 Task: Create Card Security Audit in Board Branding to Workspace Branding and Identity. Create Card Advertising Campaign Planning in Board Legal Documentation to Workspace Branding and Identity. Create Card Security Audit in Board Public Relations Event Planning and Execution to Workspace Branding and Identity
Action: Mouse moved to (109, 54)
Screenshot: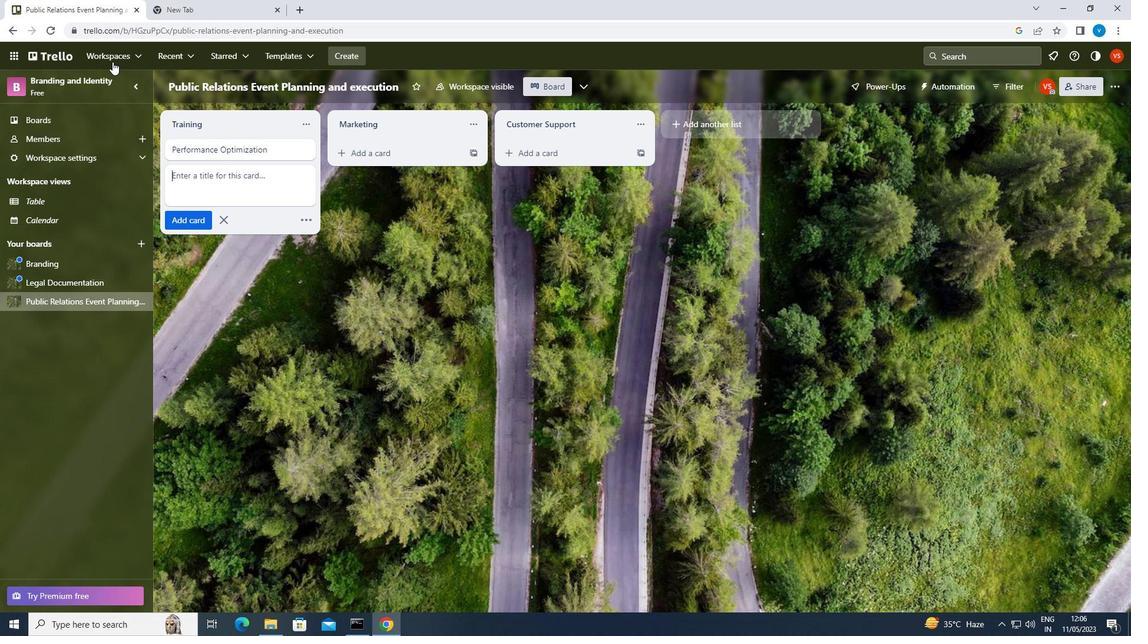 
Action: Mouse pressed left at (109, 54)
Screenshot: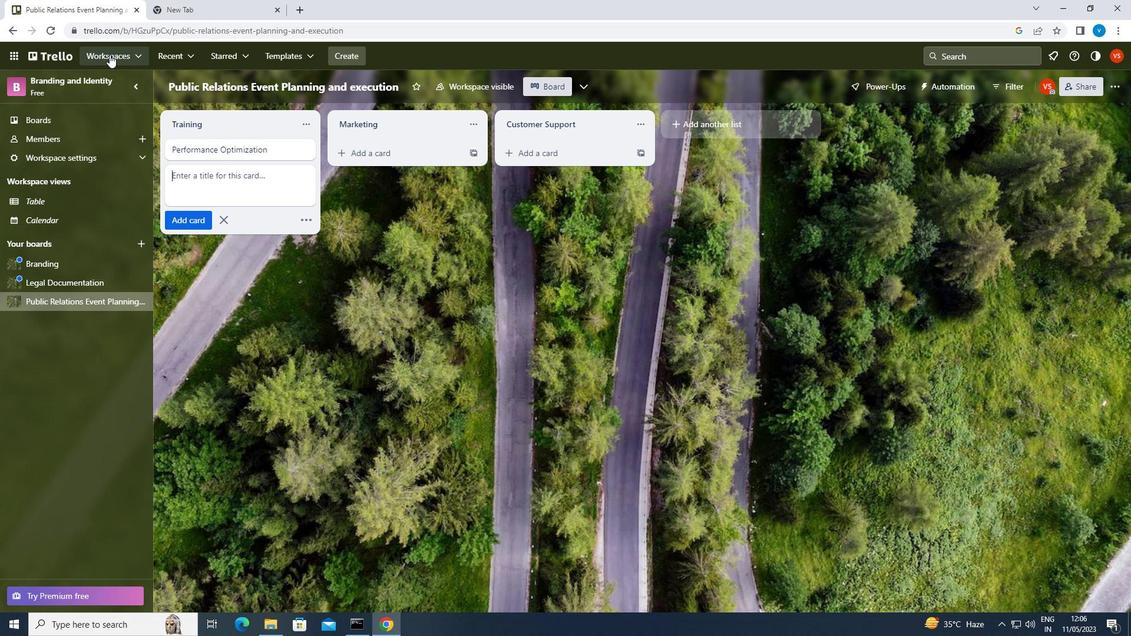 
Action: Mouse moved to (153, 255)
Screenshot: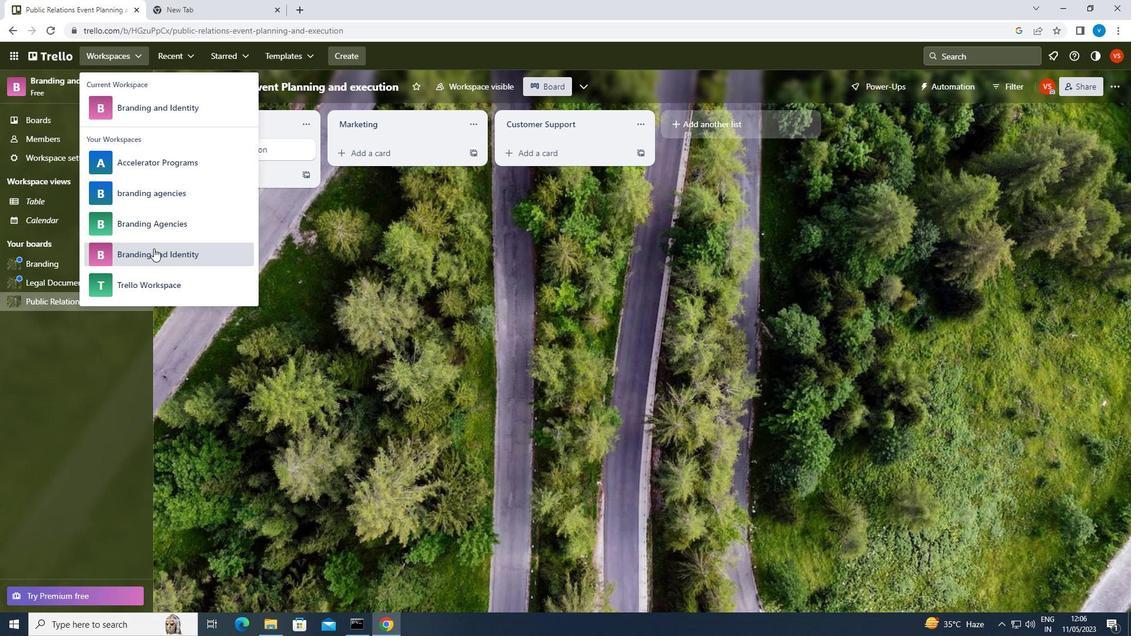 
Action: Mouse pressed left at (153, 255)
Screenshot: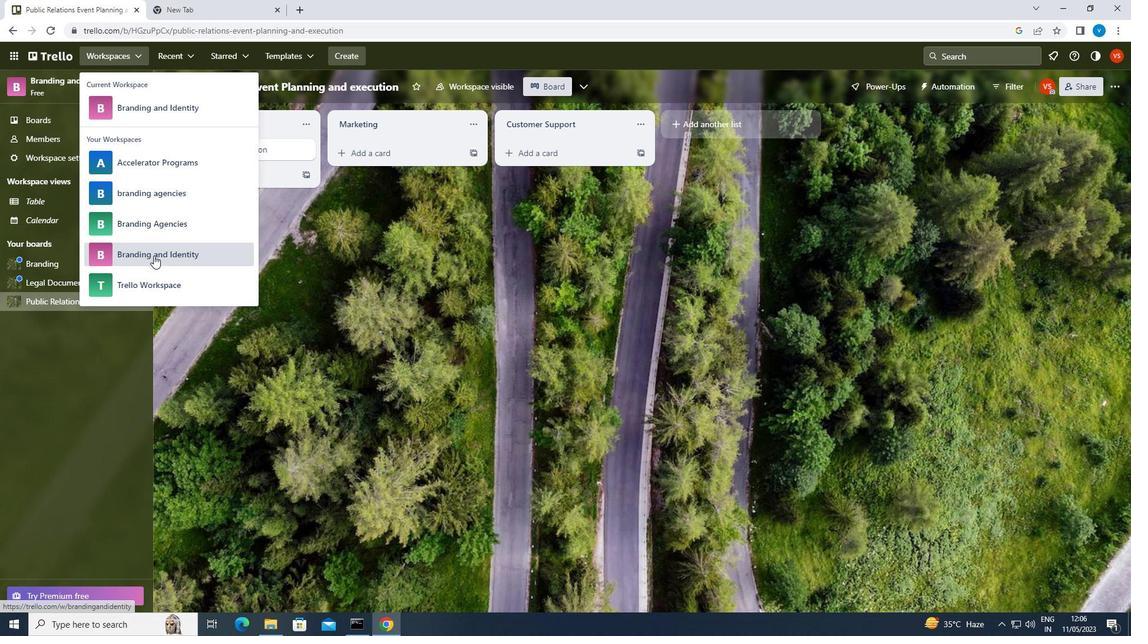 
Action: Mouse moved to (843, 487)
Screenshot: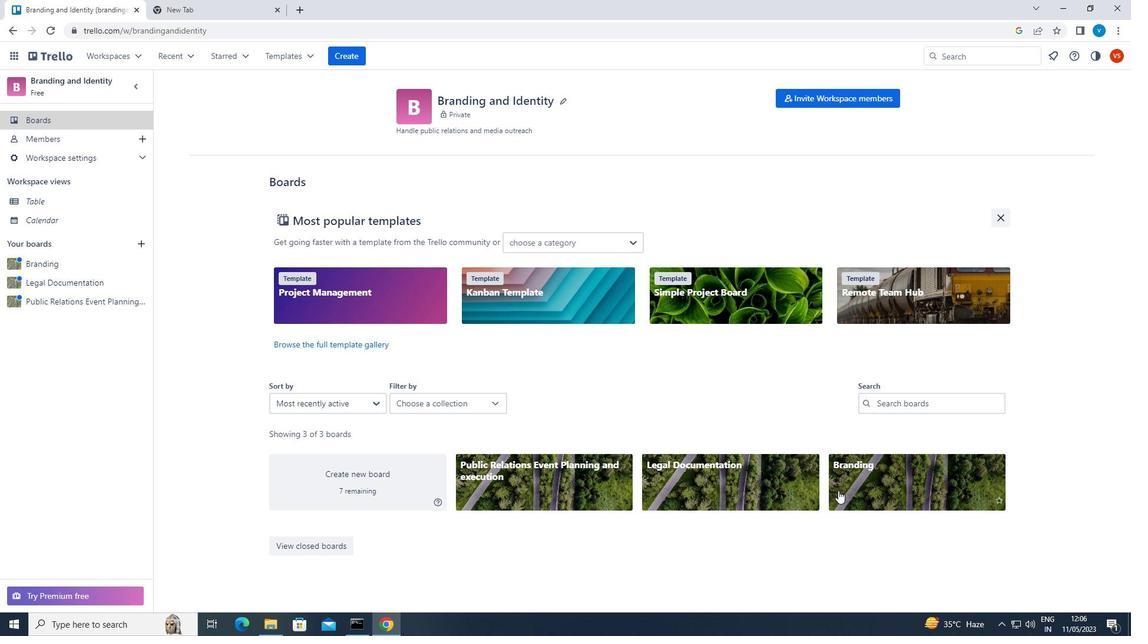 
Action: Mouse pressed left at (843, 487)
Screenshot: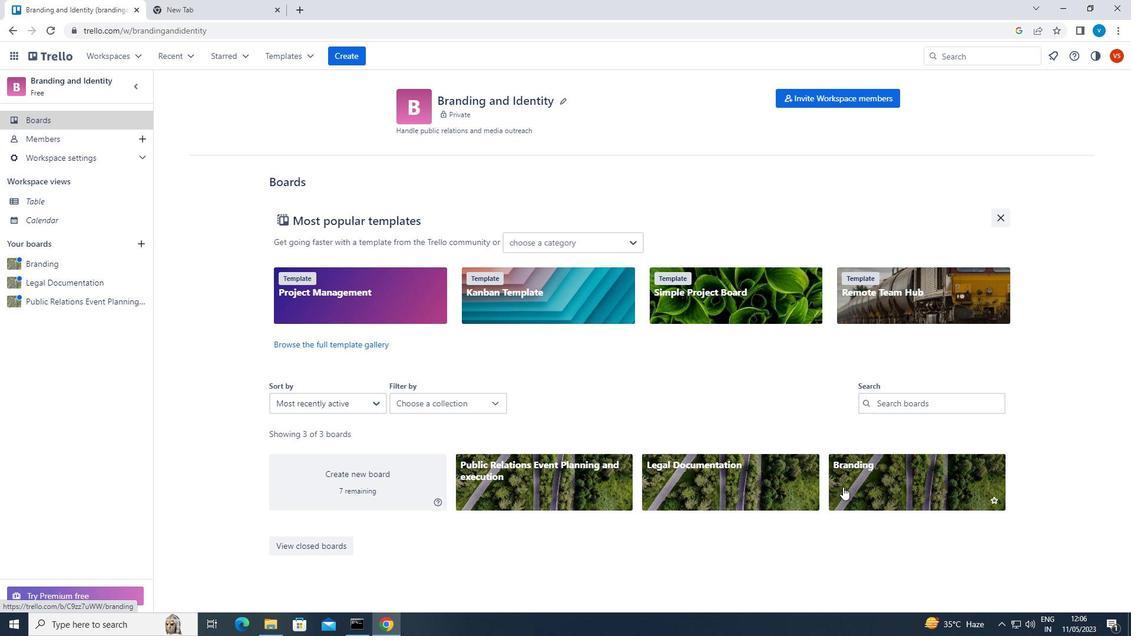 
Action: Mouse moved to (384, 147)
Screenshot: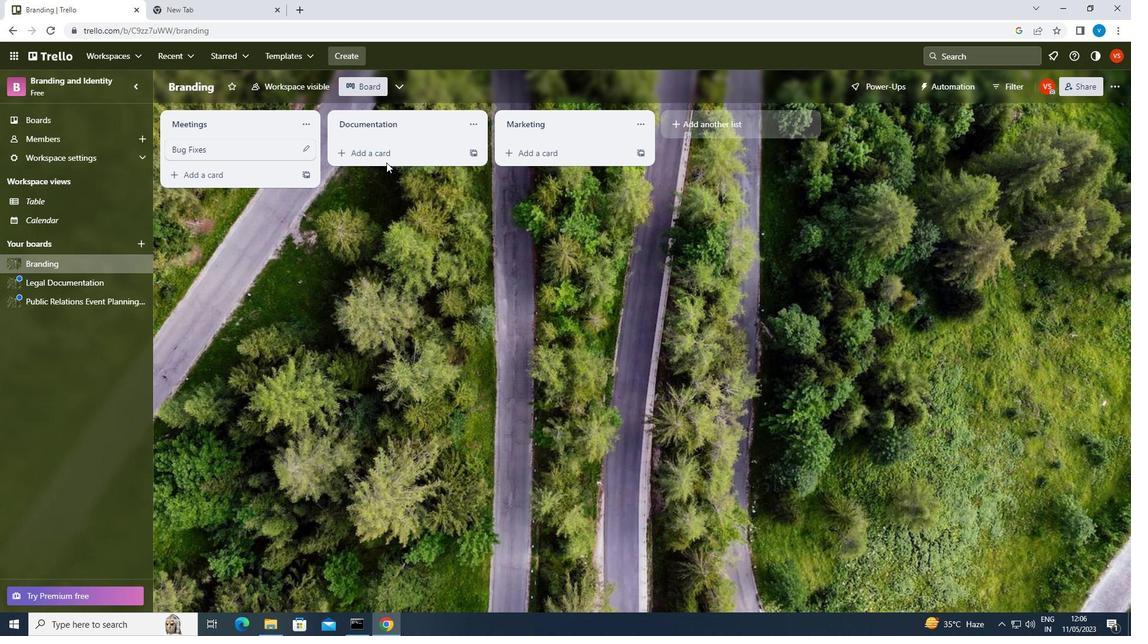 
Action: Mouse pressed left at (384, 147)
Screenshot: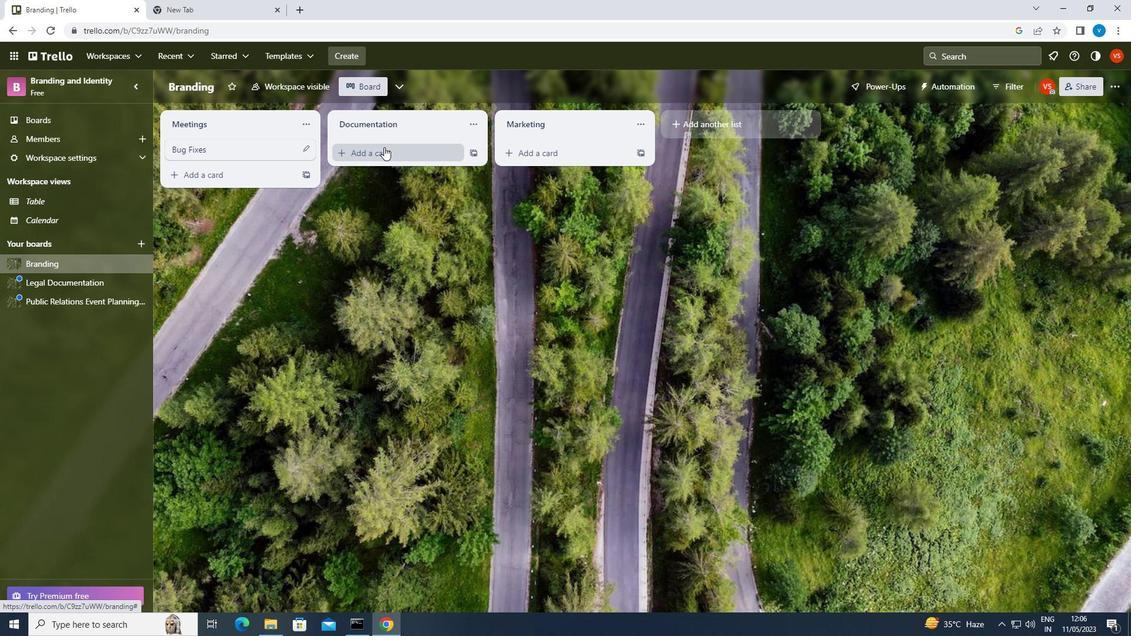 
Action: Key pressed <Key.shift>SECURITY<Key.space><Key.shift>AUDIT<Key.enter>
Screenshot: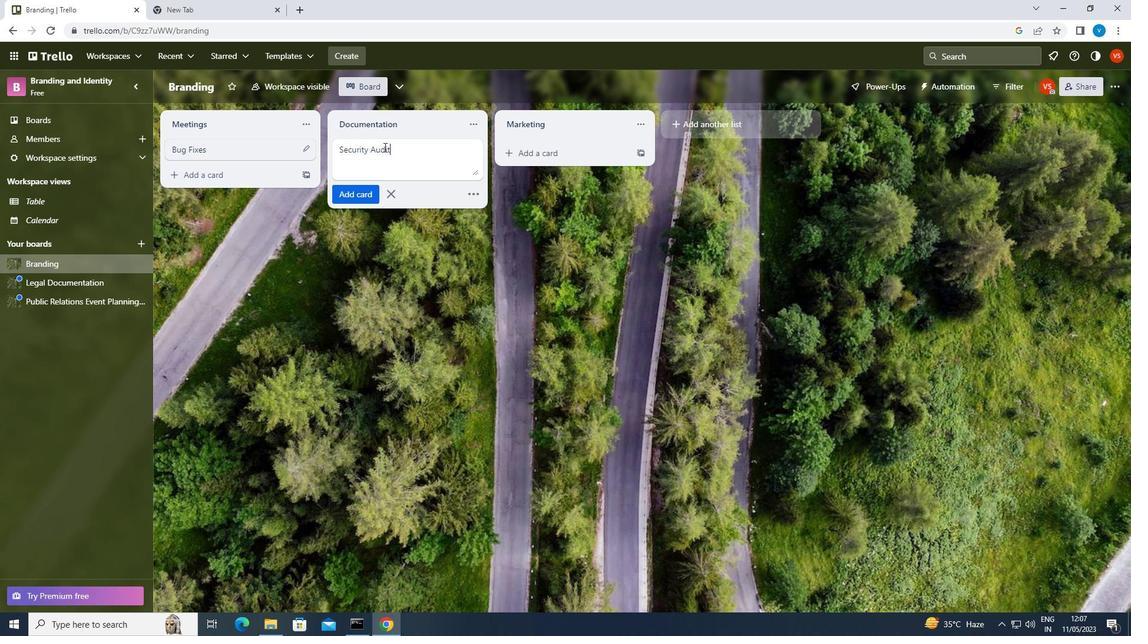 
Action: Mouse moved to (119, 60)
Screenshot: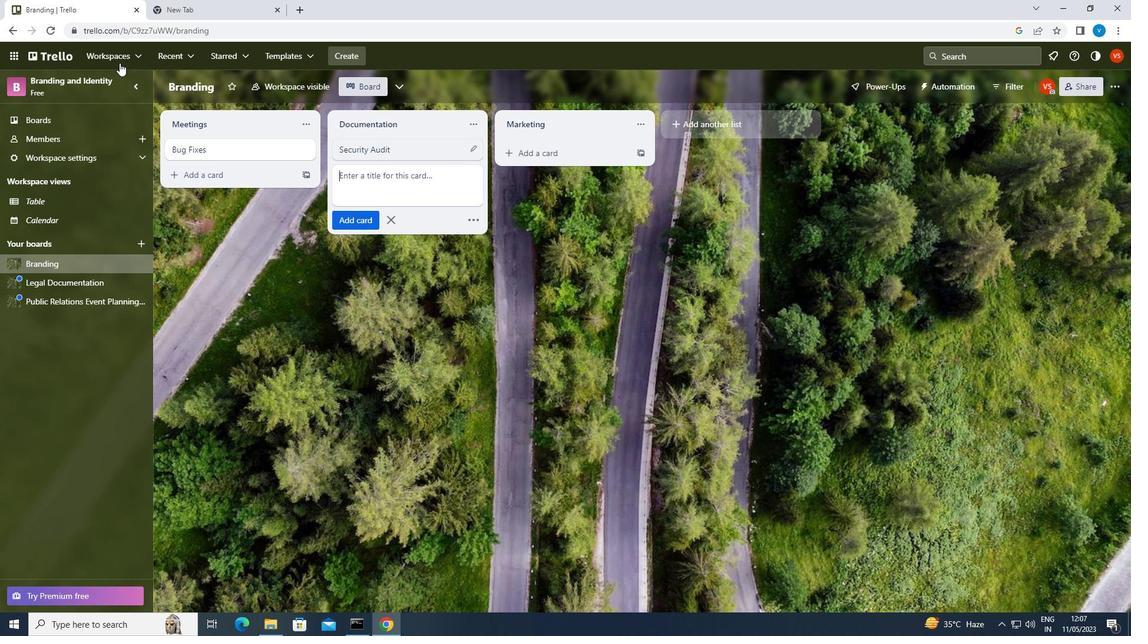 
Action: Mouse pressed left at (119, 60)
Screenshot: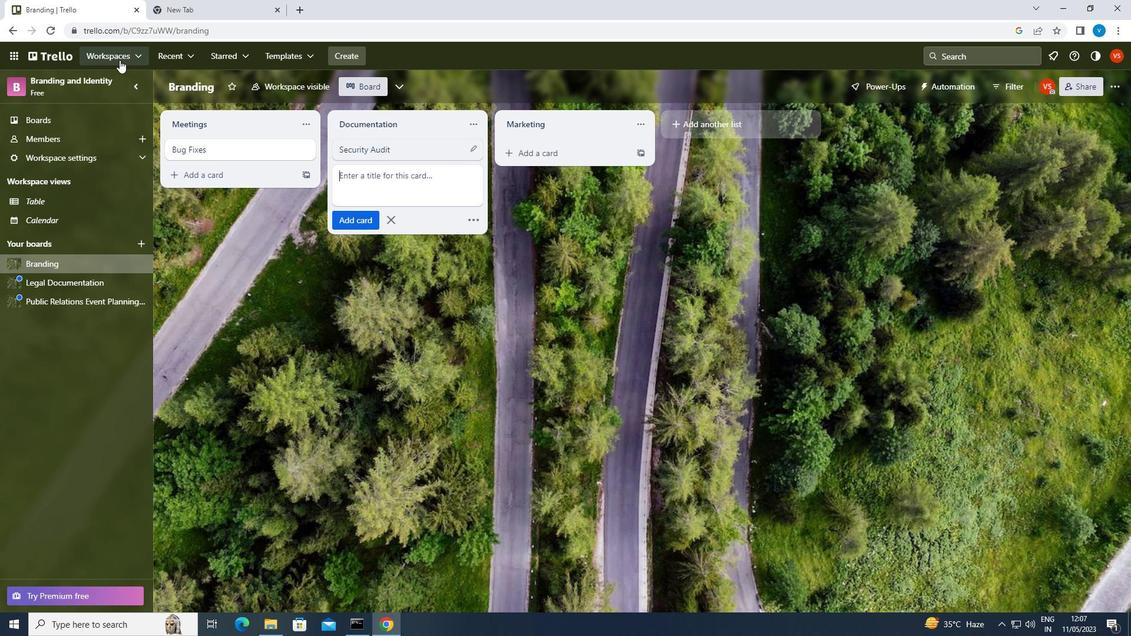 
Action: Mouse moved to (178, 249)
Screenshot: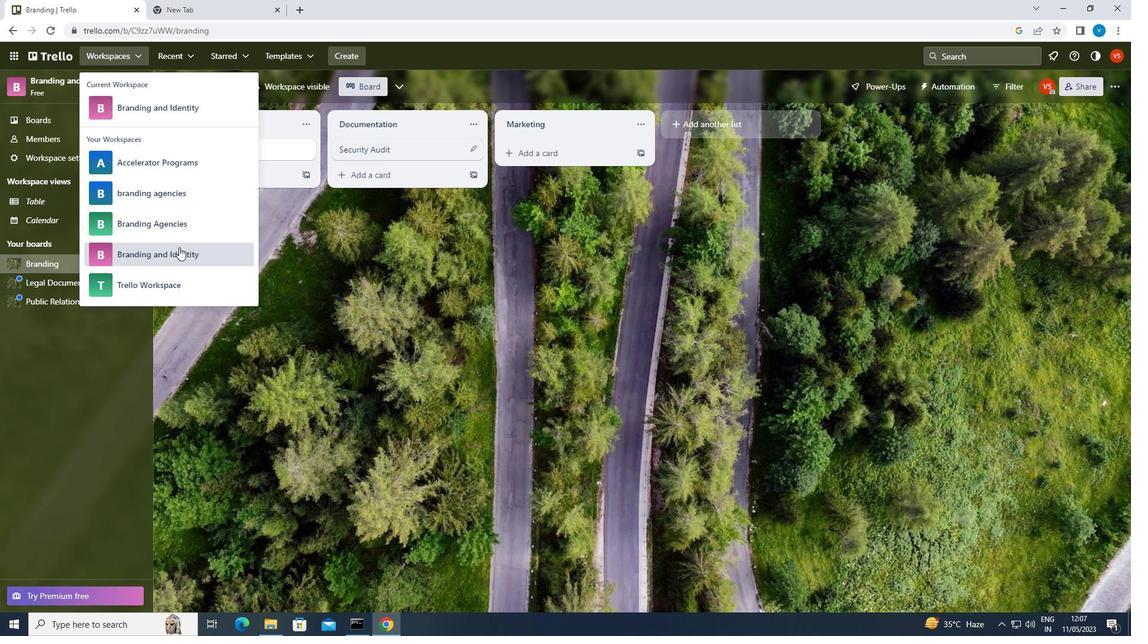 
Action: Mouse pressed left at (178, 249)
Screenshot: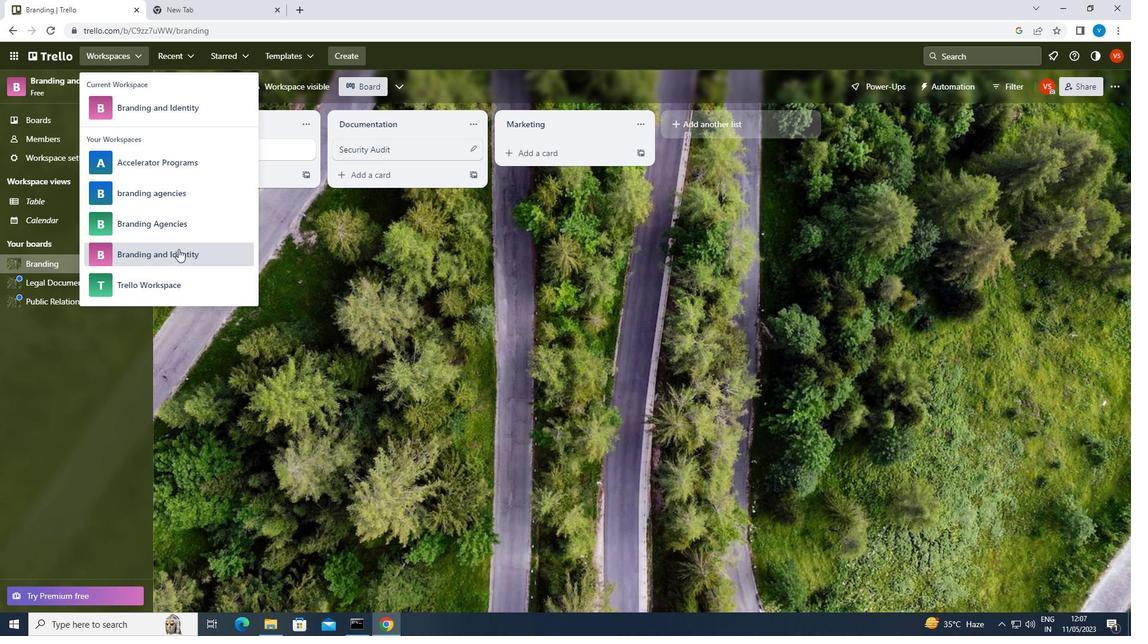 
Action: Mouse moved to (851, 482)
Screenshot: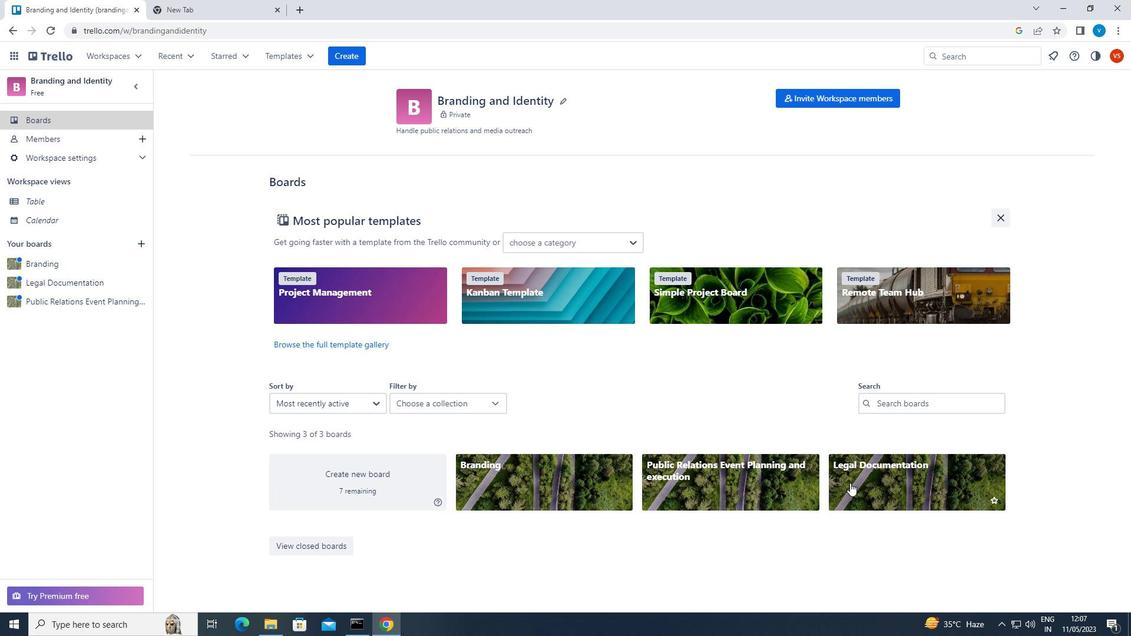 
Action: Mouse pressed left at (851, 482)
Screenshot: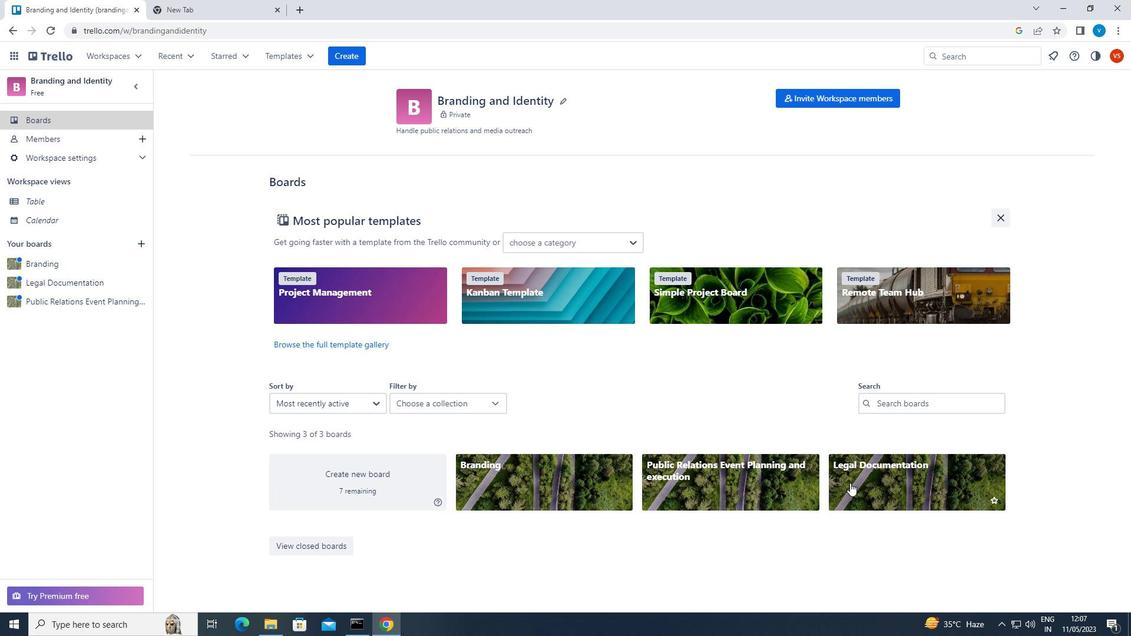 
Action: Mouse moved to (373, 152)
Screenshot: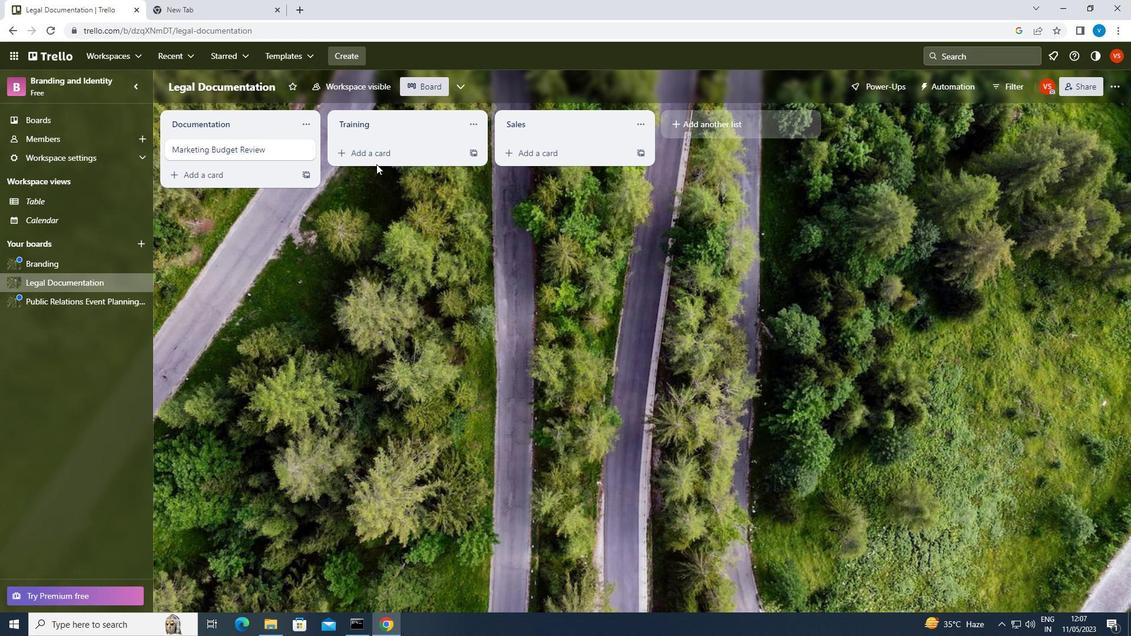 
Action: Mouse pressed left at (373, 152)
Screenshot: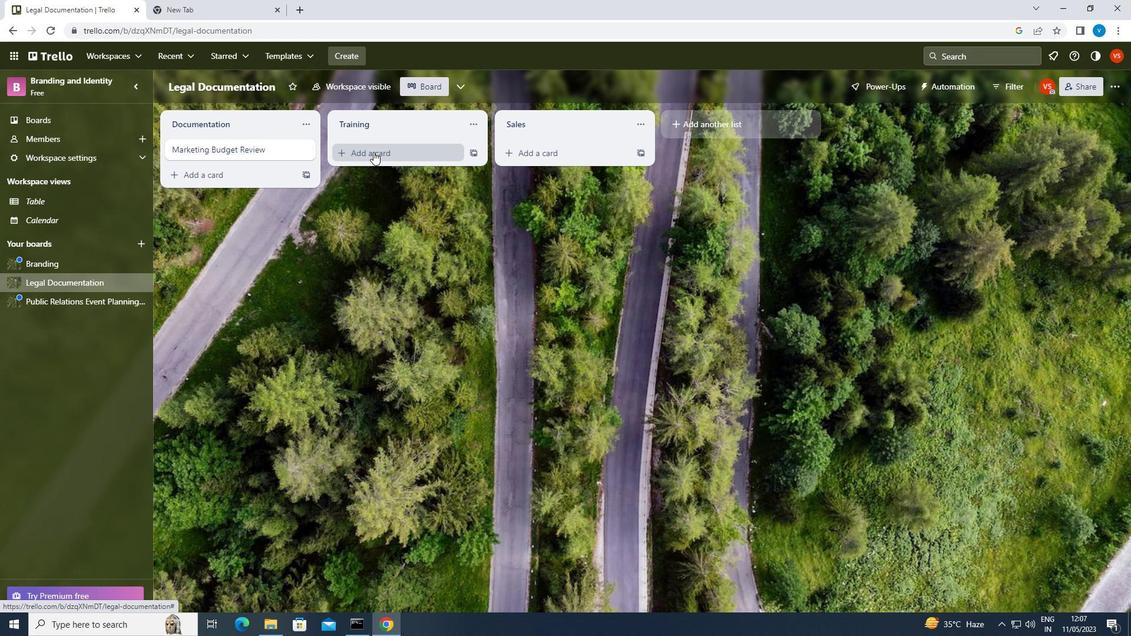 
Action: Key pressed <Key.shift><Key.shift><Key.shift>ADVERTISING<Key.space><Key.shift>CAMPAIGN<Key.space><Key.shift><Key.shift>PLANNING
Screenshot: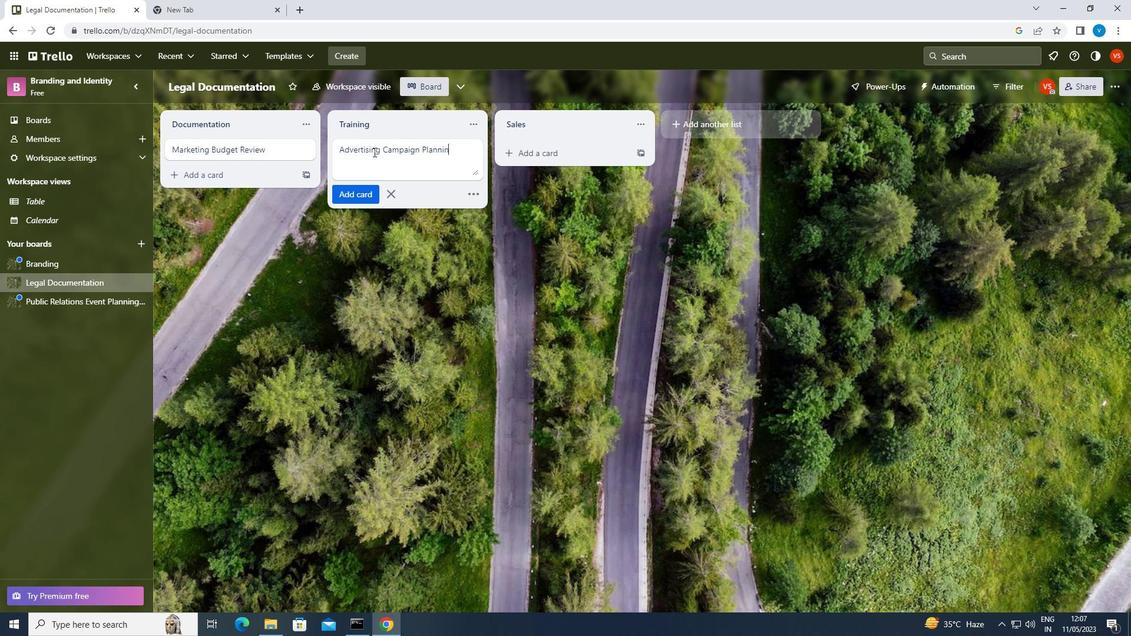 
Action: Mouse moved to (385, 163)
Screenshot: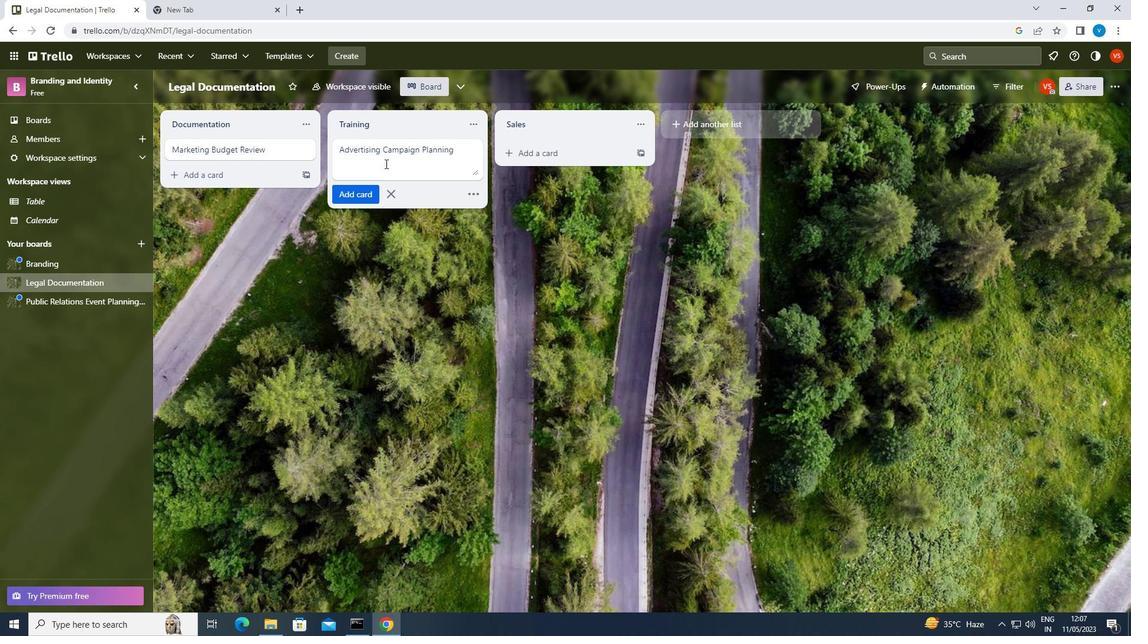 
Action: Key pressed <Key.enter>
Screenshot: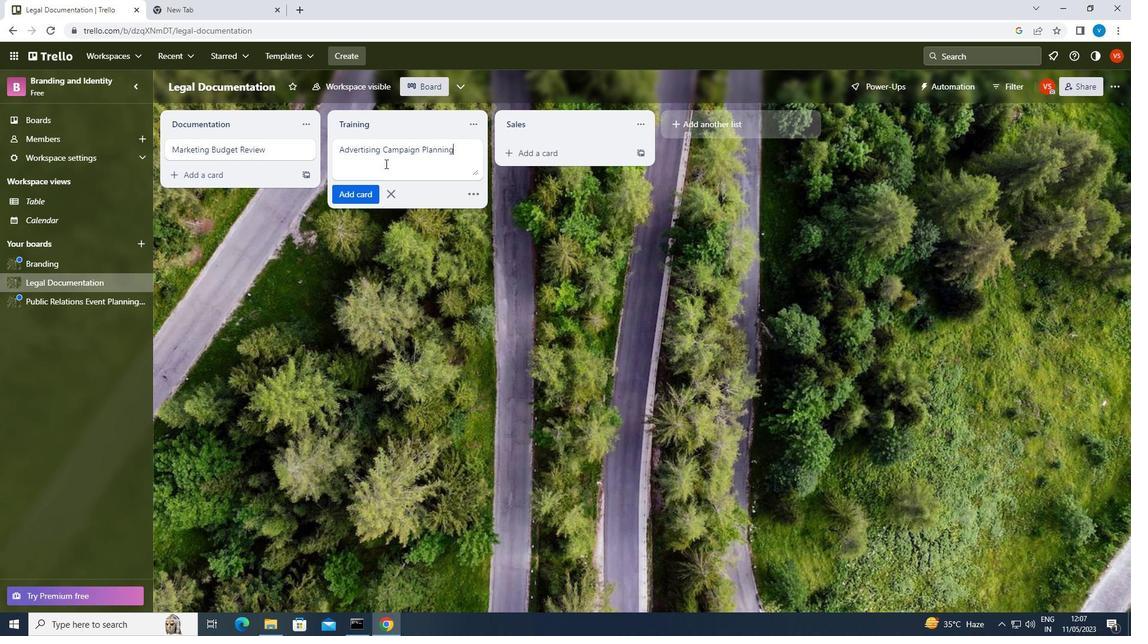 
Action: Mouse moved to (106, 51)
Screenshot: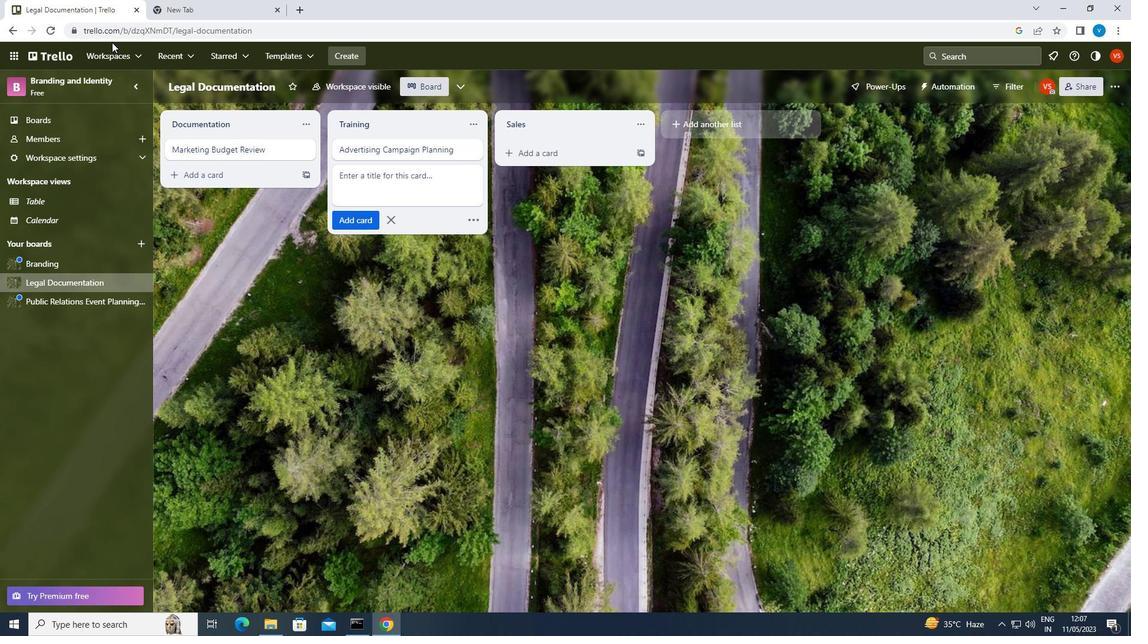 
Action: Mouse pressed left at (106, 51)
Screenshot: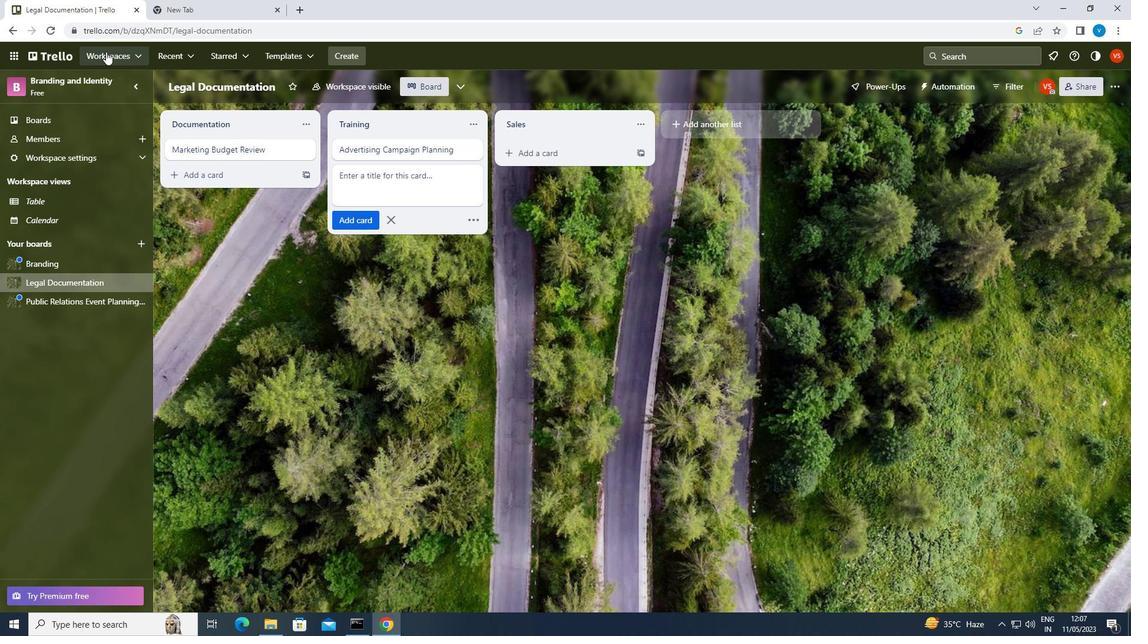 
Action: Mouse moved to (155, 256)
Screenshot: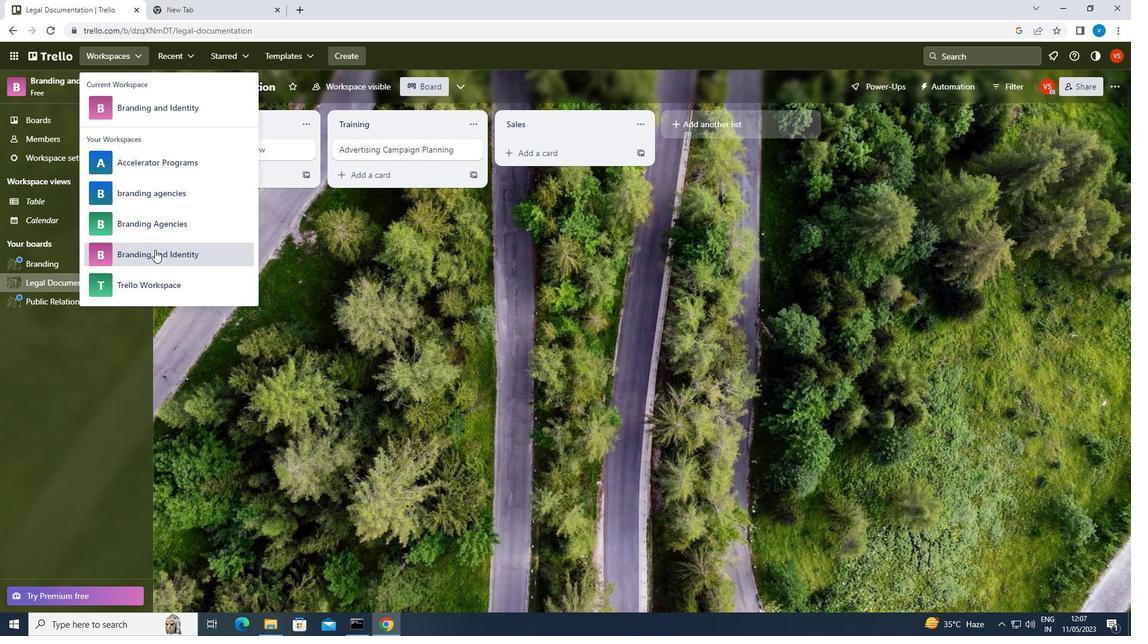 
Action: Mouse pressed left at (155, 256)
Screenshot: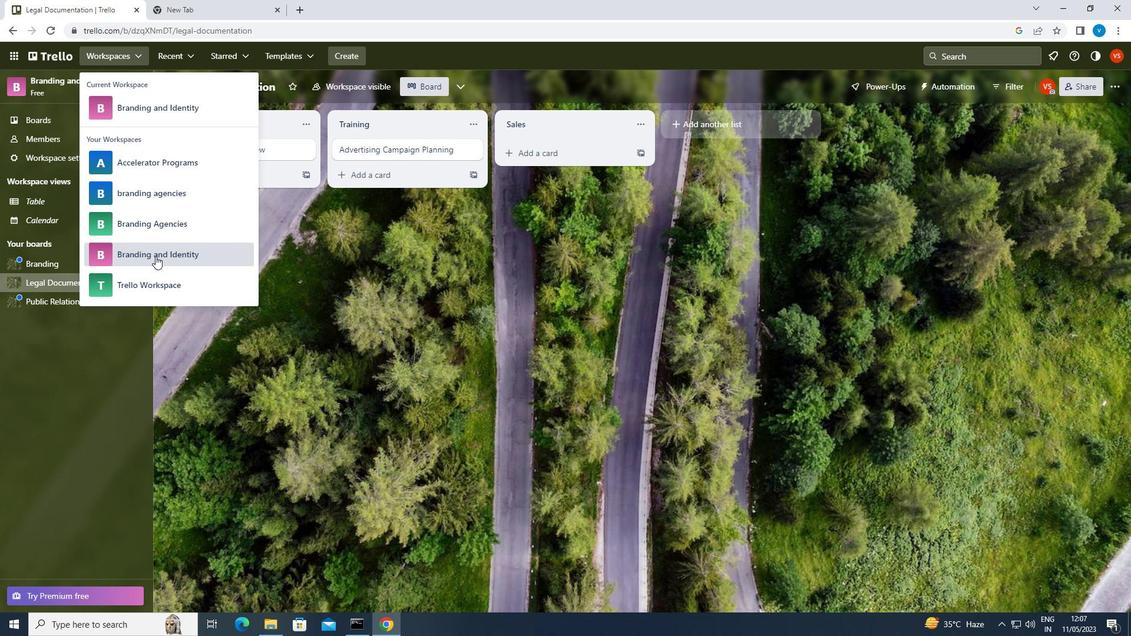 
Action: Mouse moved to (843, 473)
Screenshot: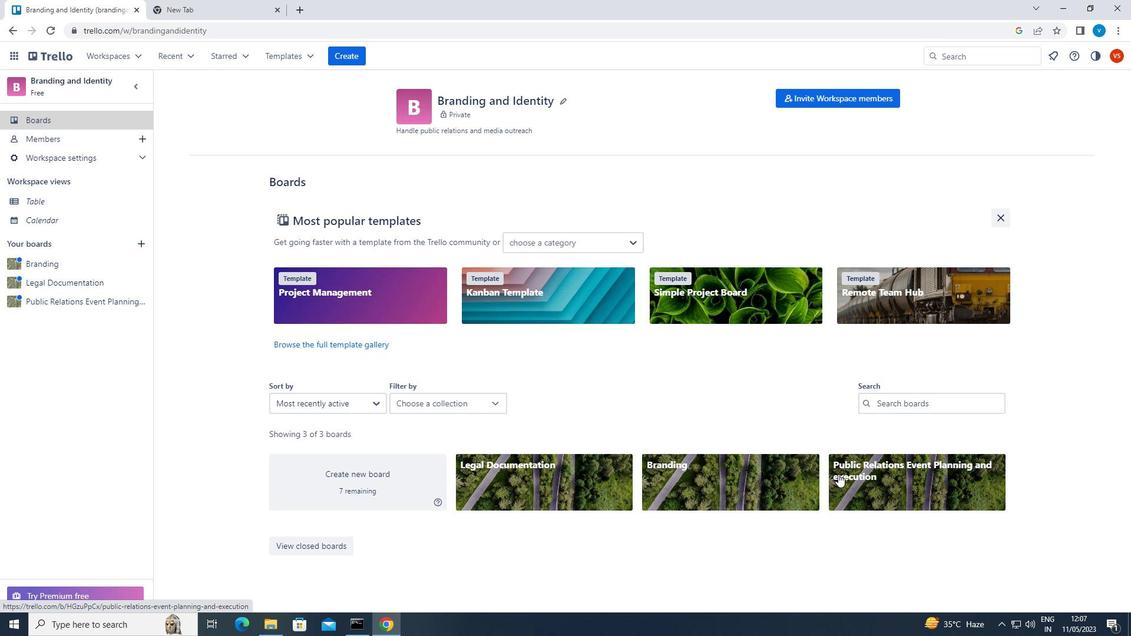
Action: Mouse pressed left at (843, 473)
Screenshot: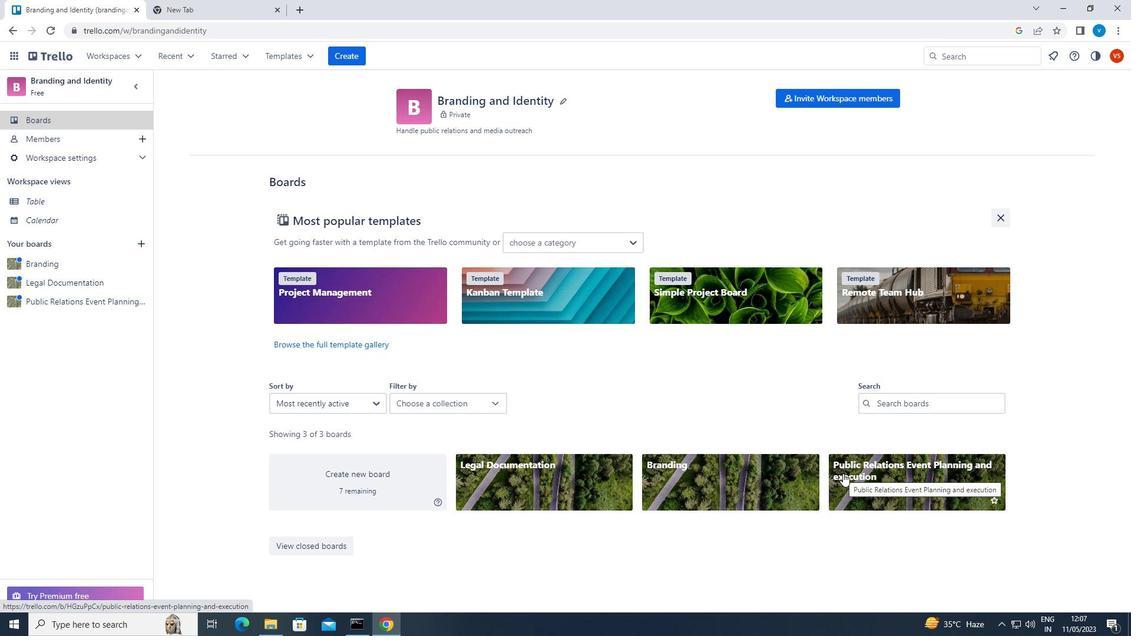 
Action: Mouse moved to (372, 153)
Screenshot: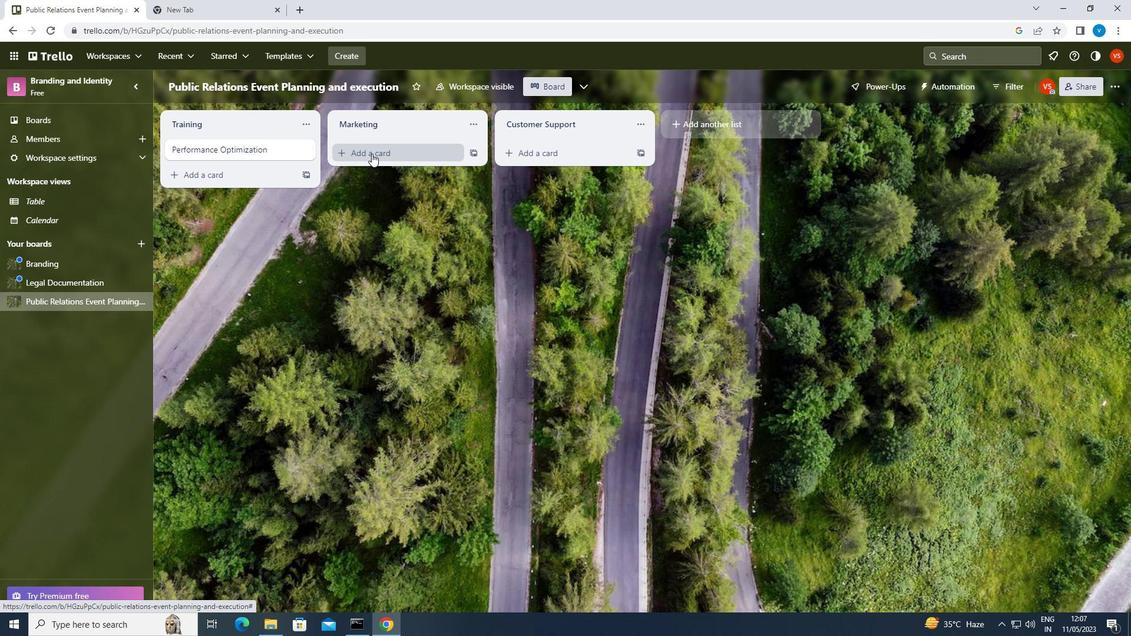 
Action: Mouse pressed left at (372, 153)
Screenshot: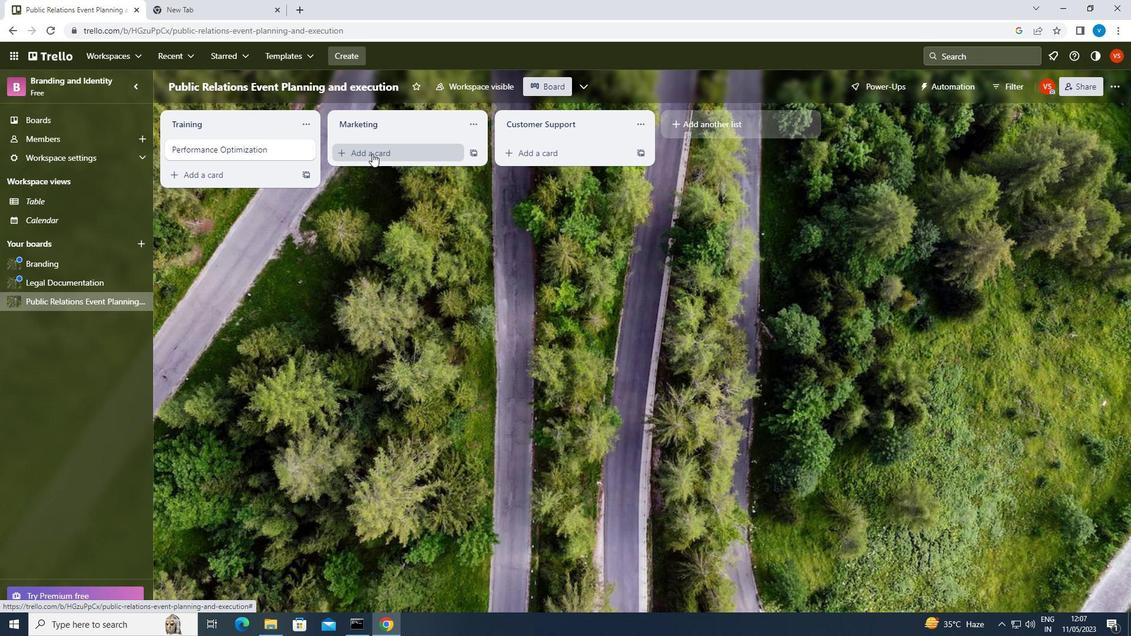 
Action: Key pressed <Key.shift>SECURITY<Key.space><Key.shift>AUDIT<Key.enter>
Screenshot: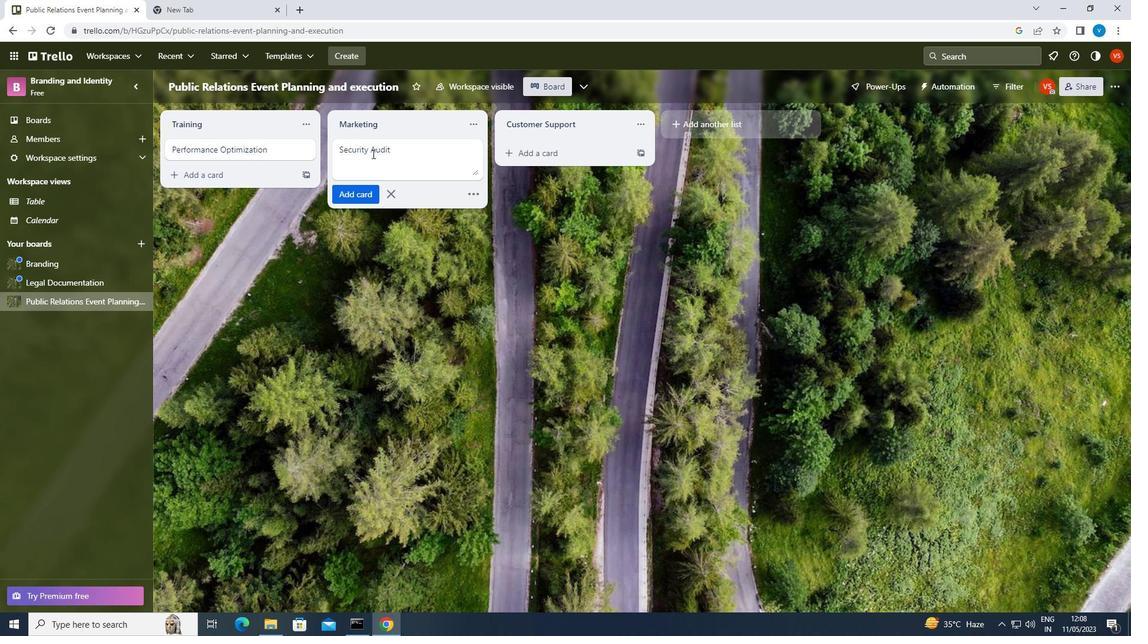 
Action: Mouse moved to (372, 153)
Screenshot: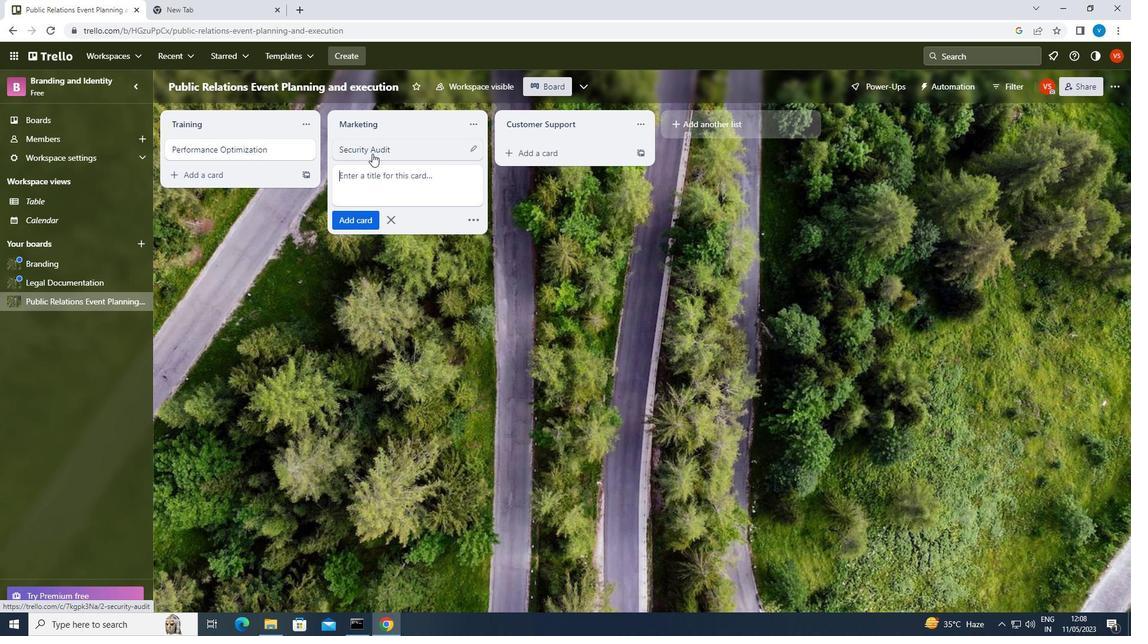 
